 Task: In the sheet Budget Analysis ToolFont size of heading  18 Font style of dataoswald 'Font size of data '9 Alignment of headline & dataAlign center.   Fill color in heading, Red Font color of dataIn the sheet   Elite Sales   book
Action: Mouse moved to (50, 145)
Screenshot: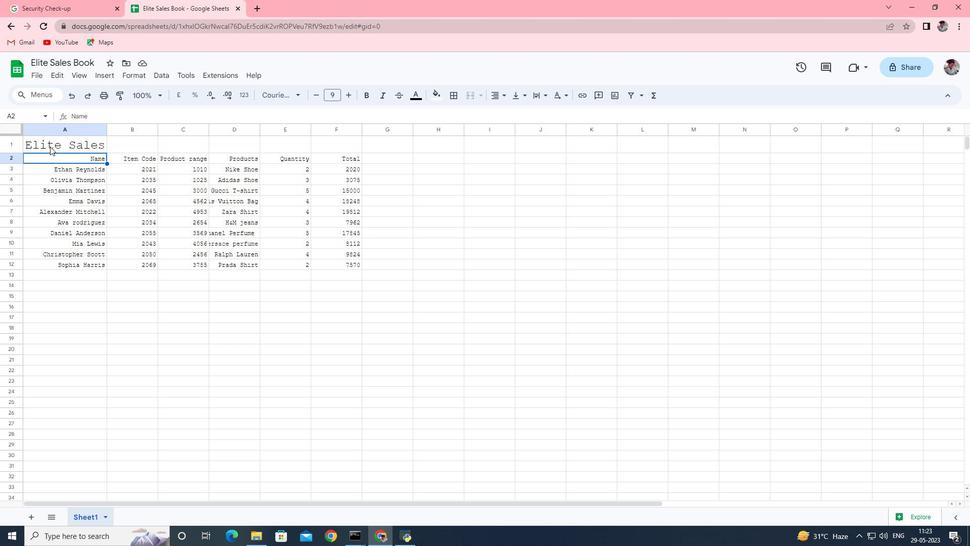 
Action: Mouse pressed left at (50, 145)
Screenshot: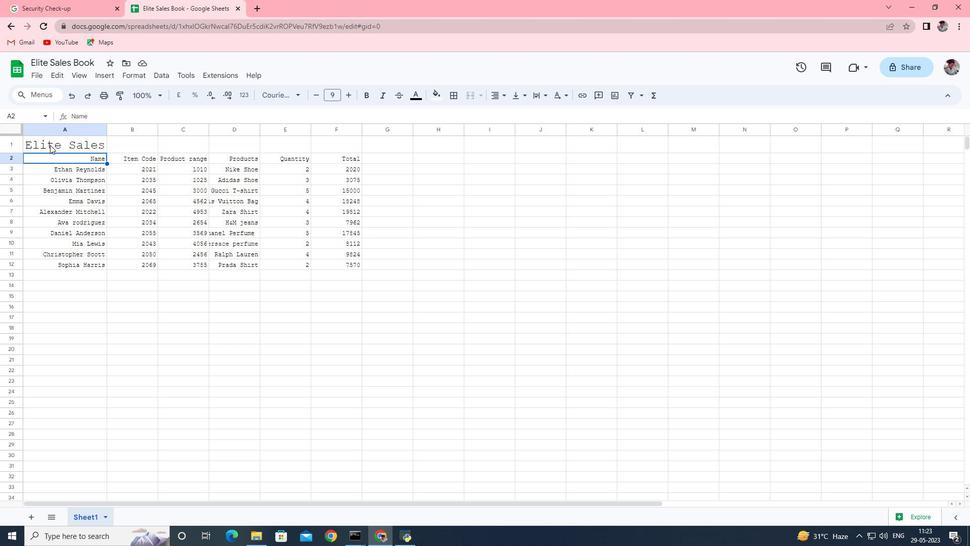 
Action: Mouse moved to (316, 96)
Screenshot: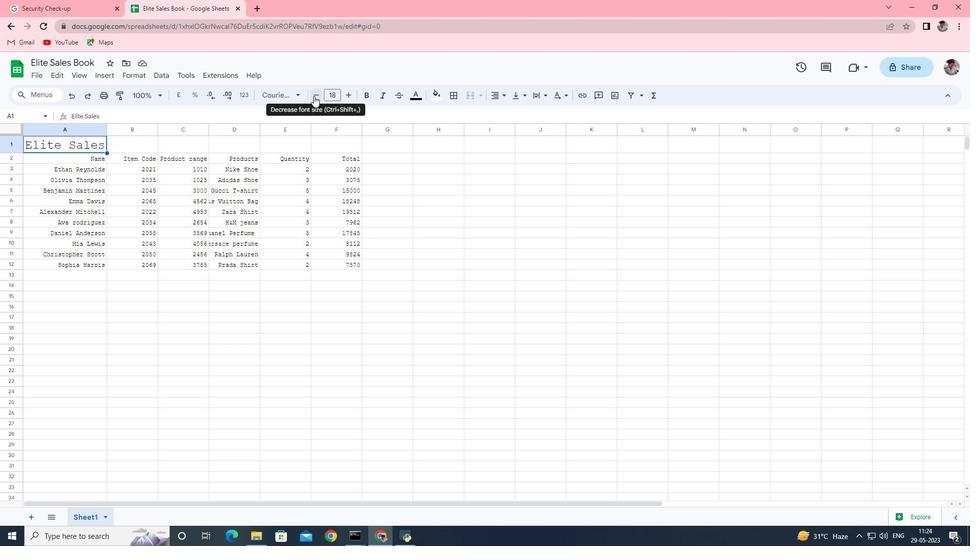 
Action: Mouse pressed left at (316, 96)
Screenshot: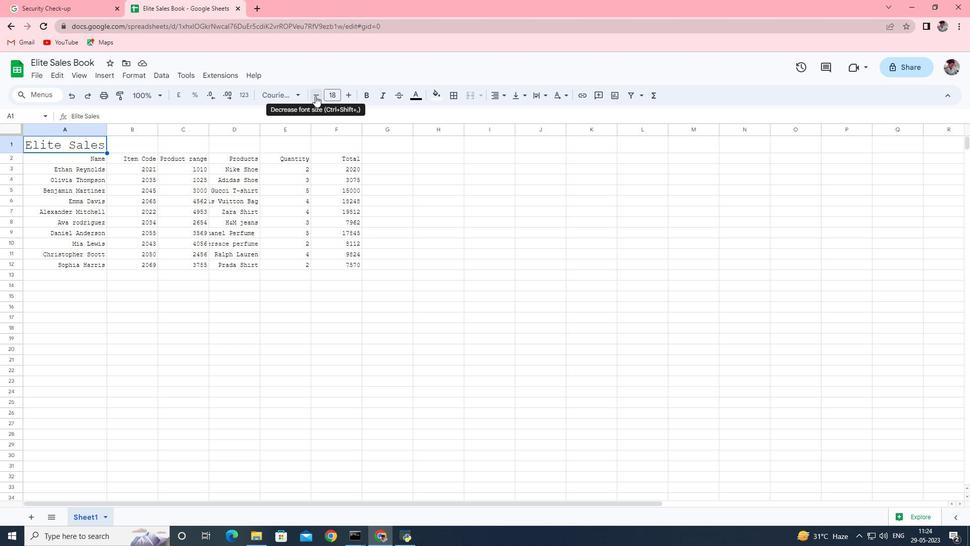 
Action: Mouse moved to (346, 95)
Screenshot: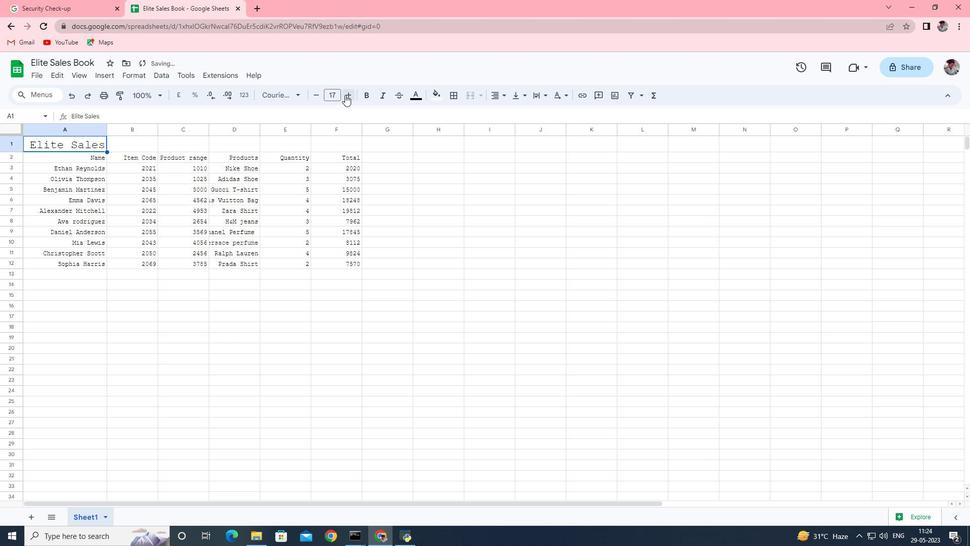 
Action: Mouse pressed left at (346, 95)
Screenshot: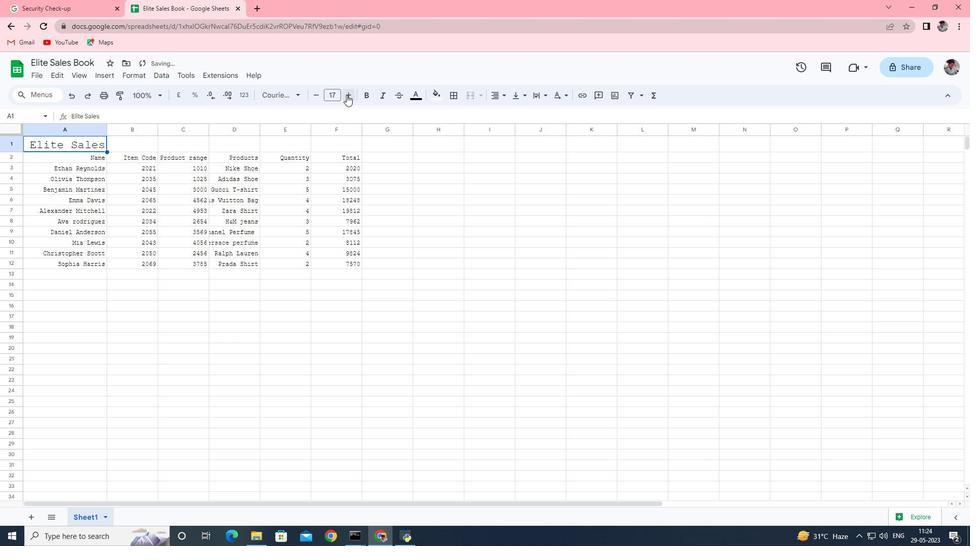 
Action: Mouse moved to (61, 156)
Screenshot: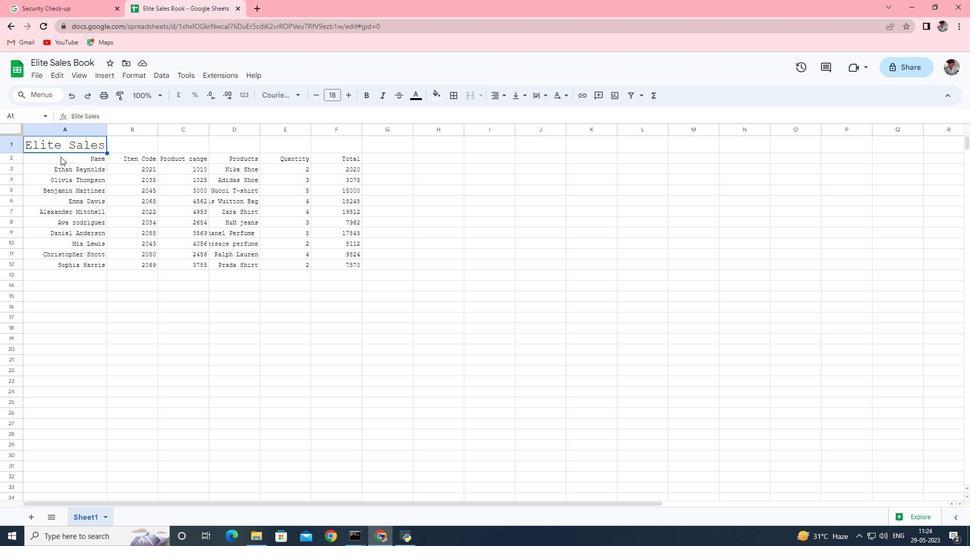 
Action: Mouse pressed left at (61, 156)
Screenshot: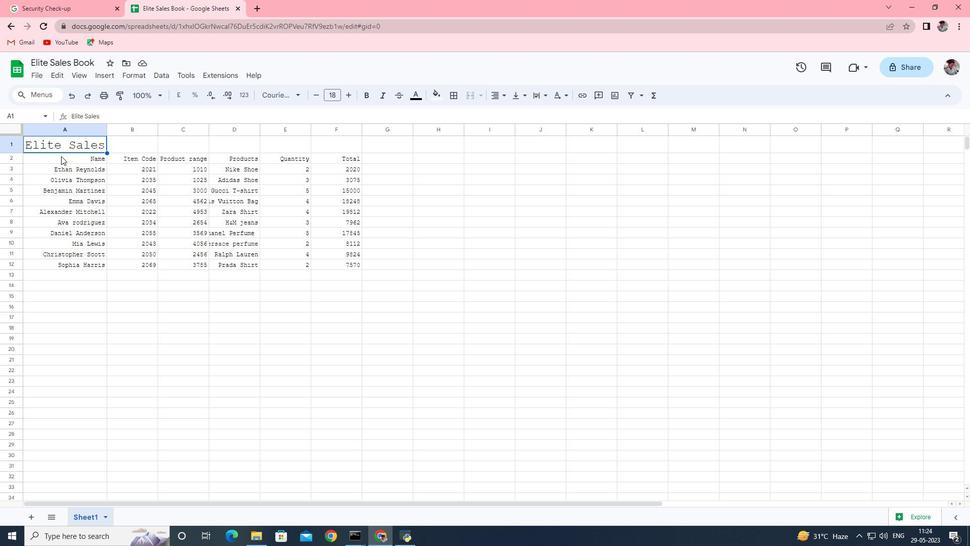 
Action: Mouse moved to (297, 94)
Screenshot: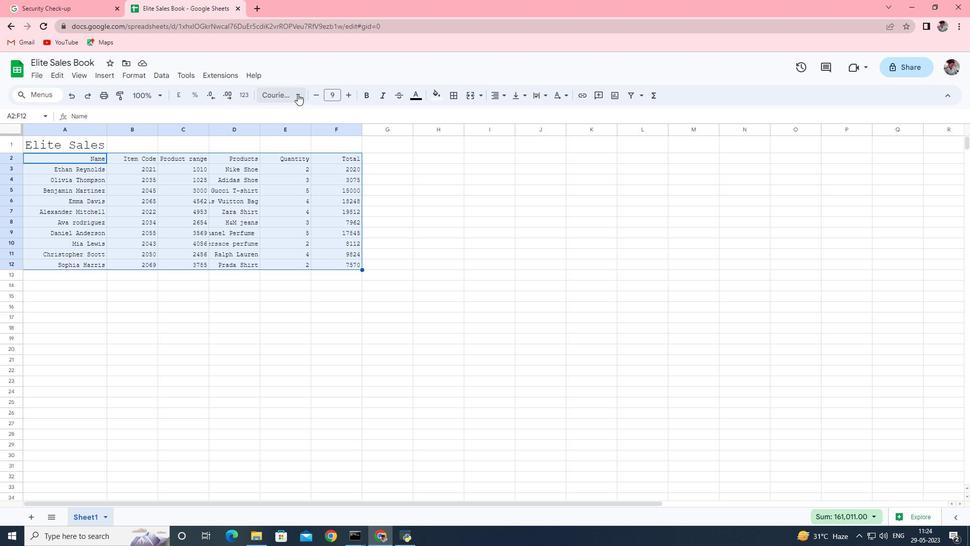 
Action: Mouse pressed left at (297, 94)
Screenshot: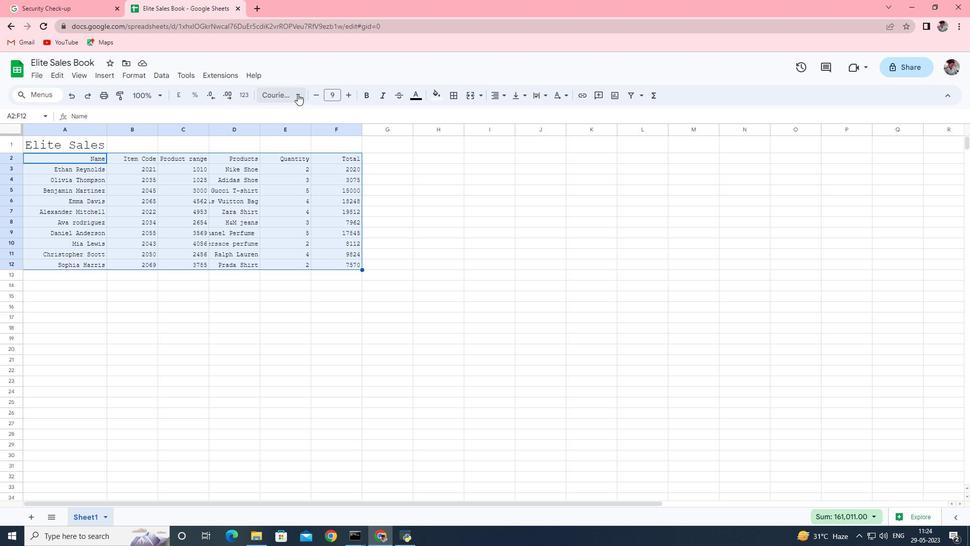 
Action: Mouse moved to (321, 268)
Screenshot: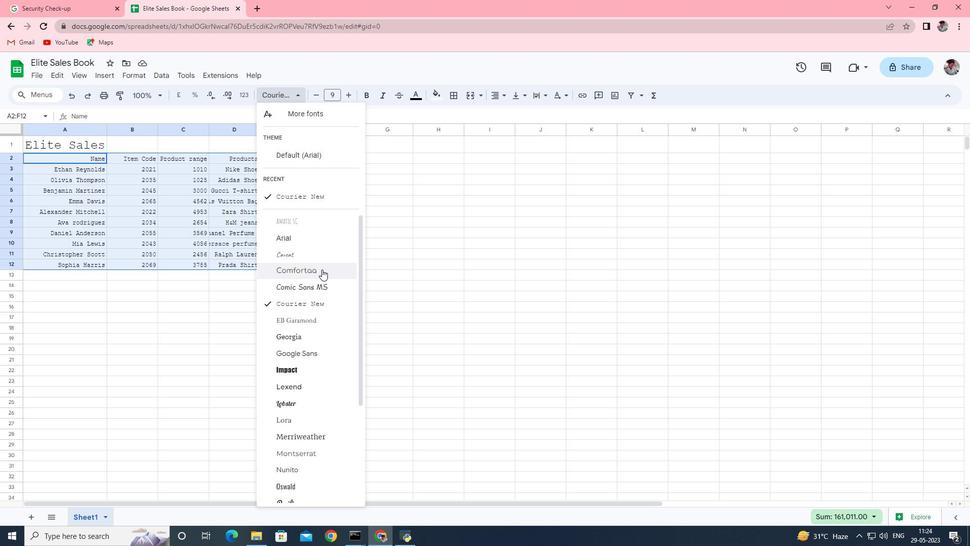 
Action: Key pressed os
Screenshot: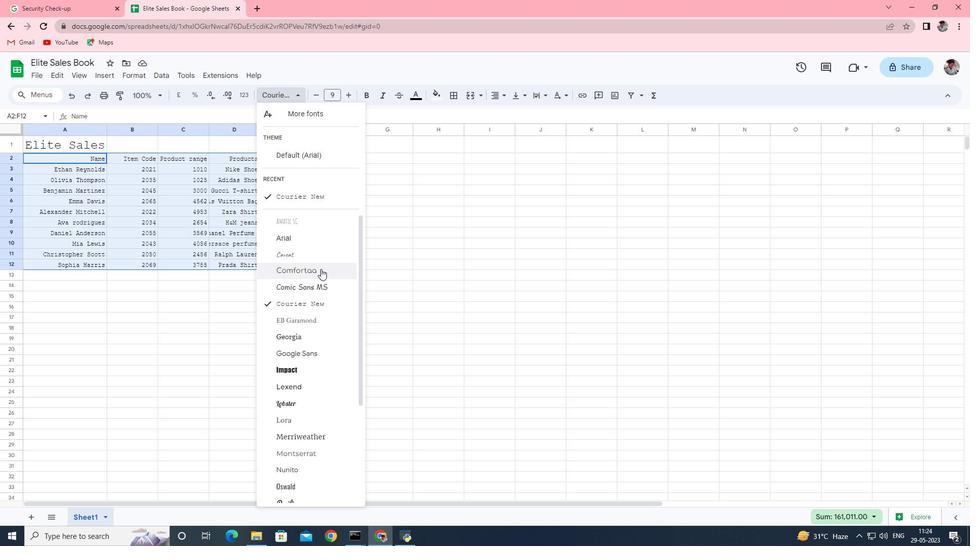 
Action: Mouse moved to (274, 401)
Screenshot: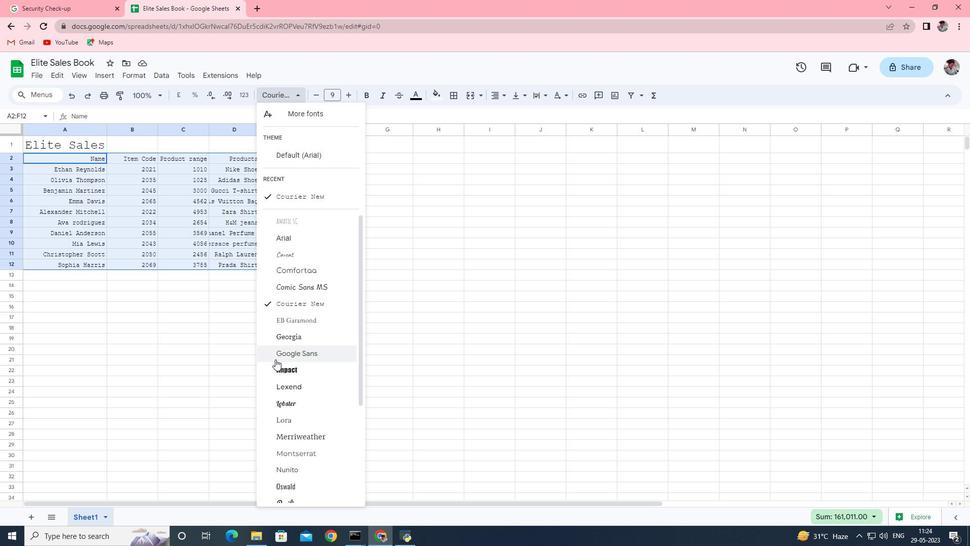 
Action: Mouse scrolled (274, 400) with delta (0, 0)
Screenshot: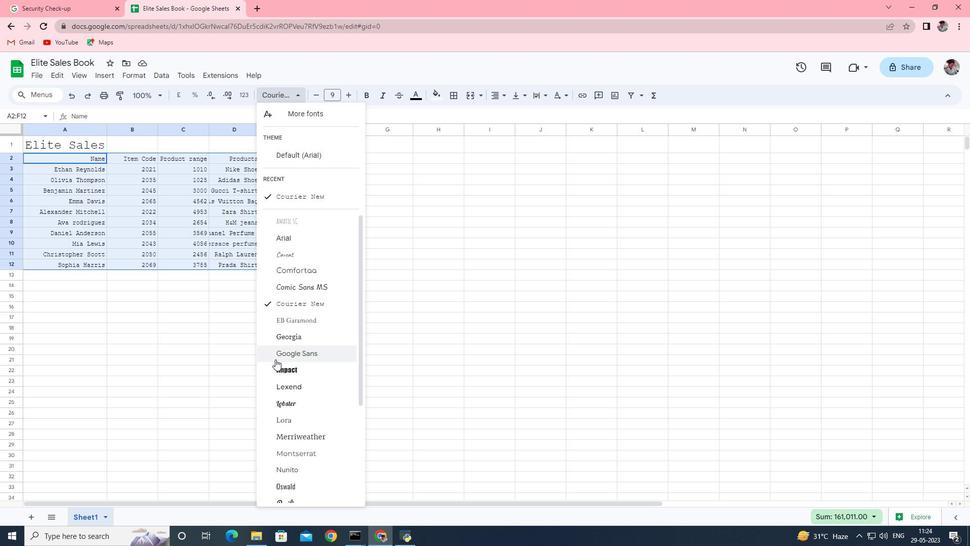 
Action: Mouse moved to (288, 431)
Screenshot: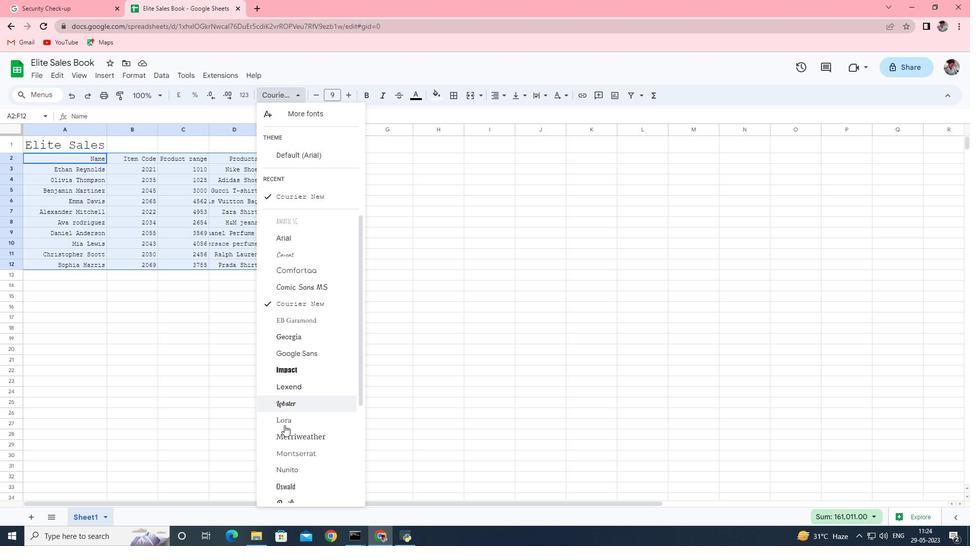 
Action: Mouse scrolled (288, 430) with delta (0, 0)
Screenshot: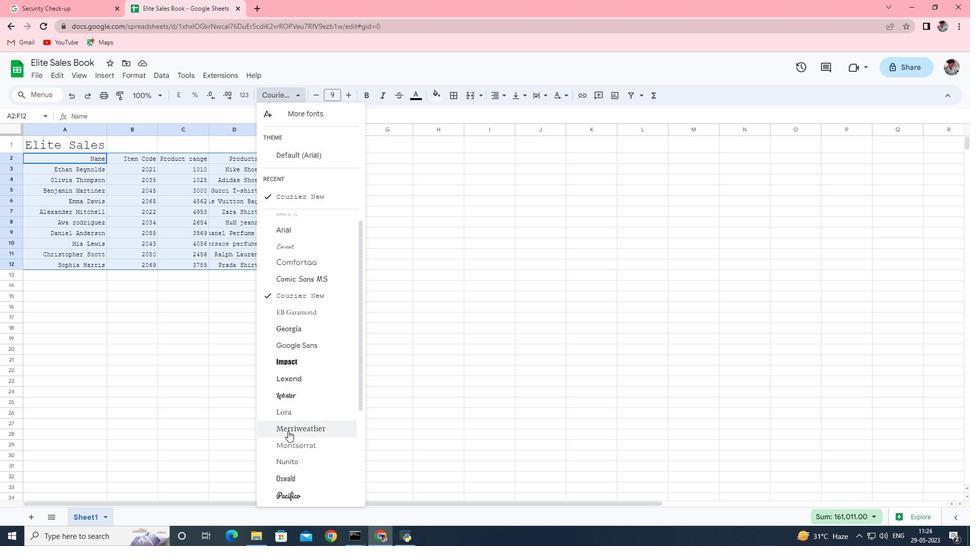 
Action: Mouse moved to (301, 385)
Screenshot: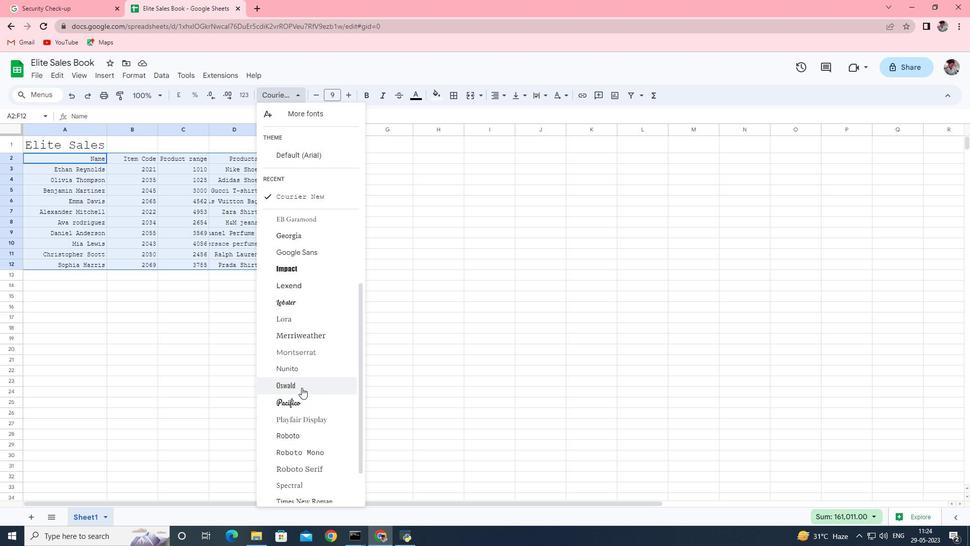 
Action: Mouse pressed left at (301, 385)
Screenshot: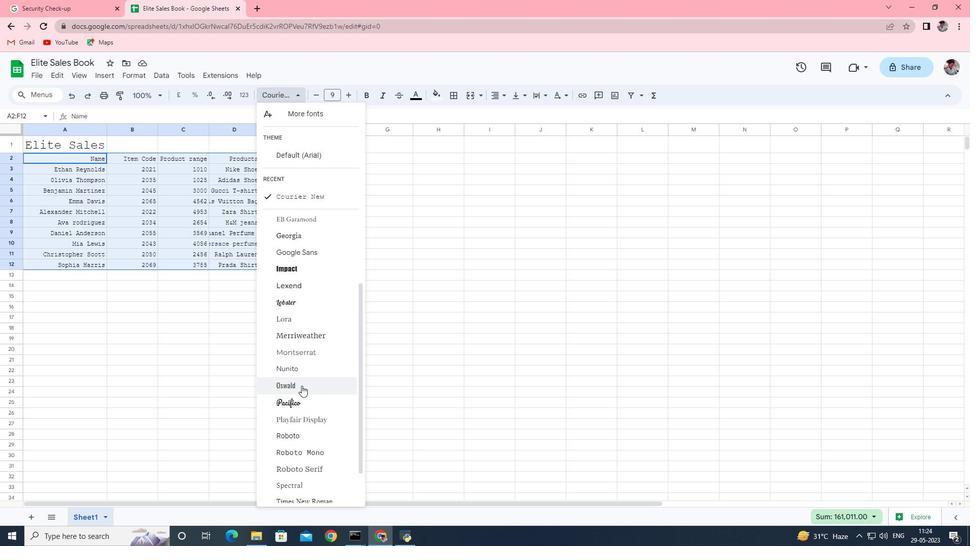 
Action: Mouse moved to (319, 96)
Screenshot: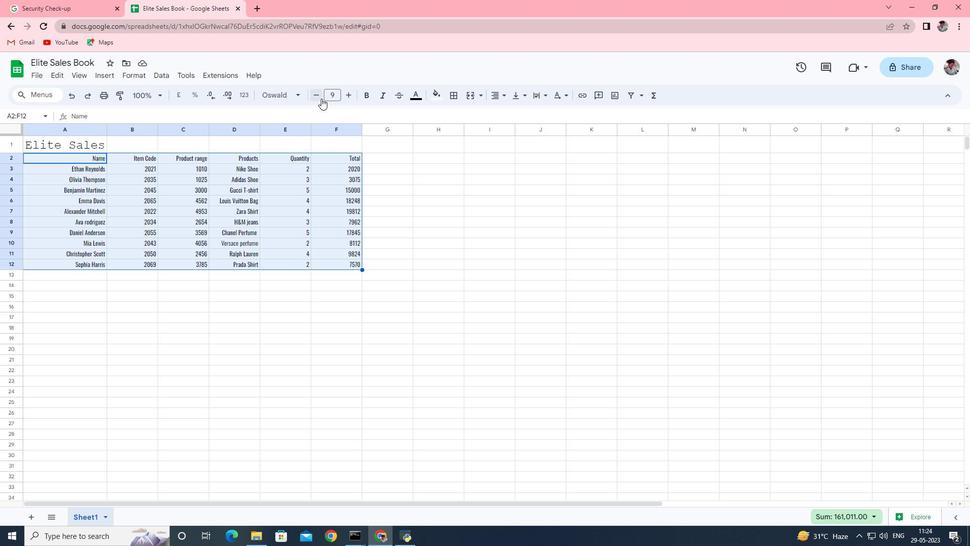 
Action: Mouse pressed left at (319, 96)
Screenshot: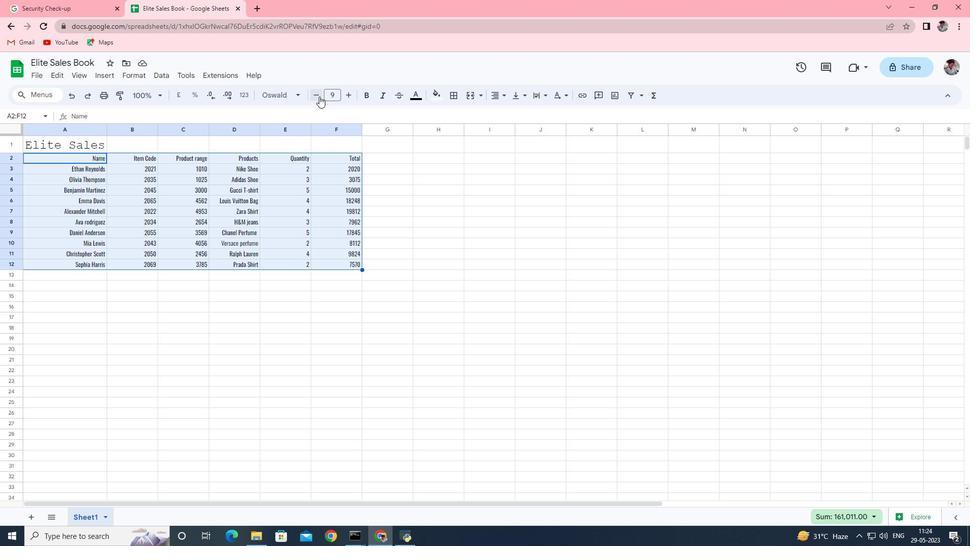 
Action: Mouse moved to (352, 94)
Screenshot: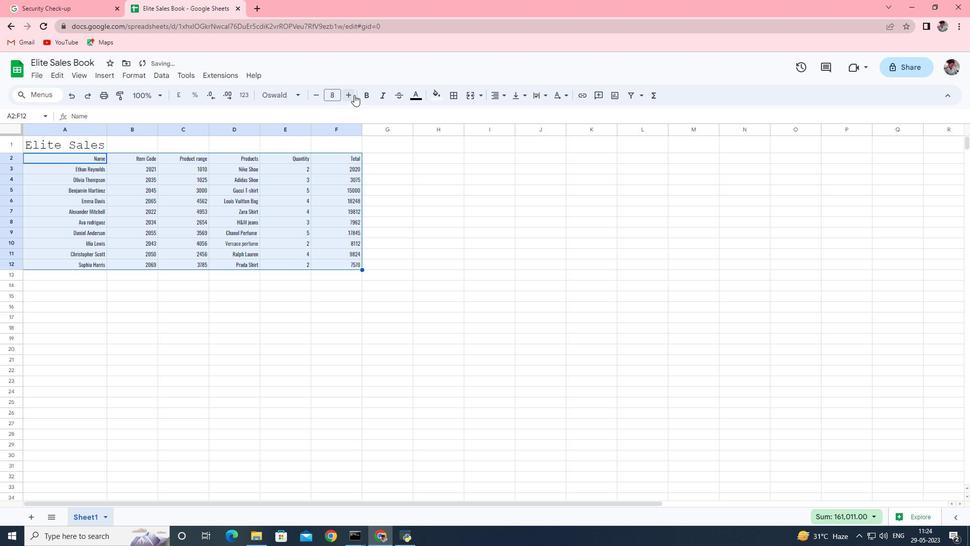 
Action: Mouse pressed left at (352, 94)
Screenshot: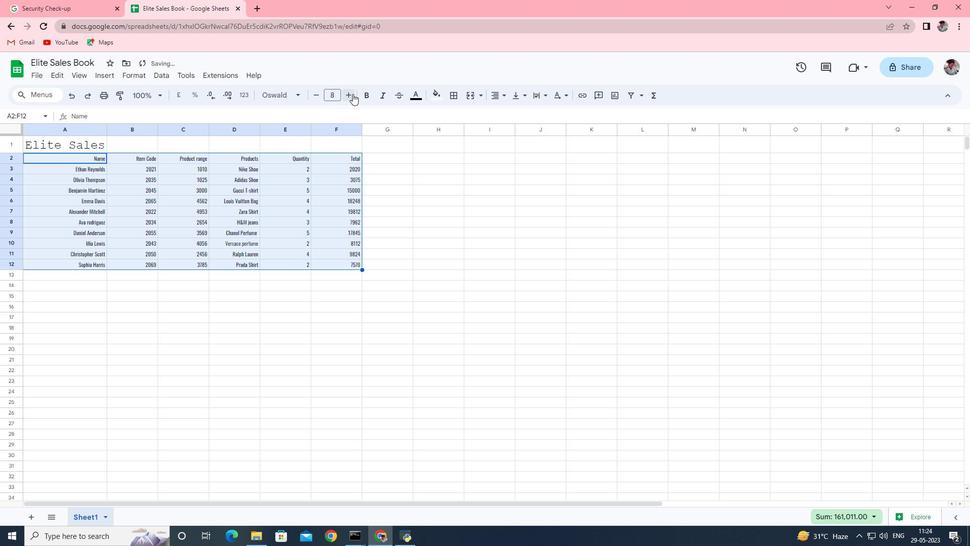 
Action: Mouse moved to (97, 149)
Screenshot: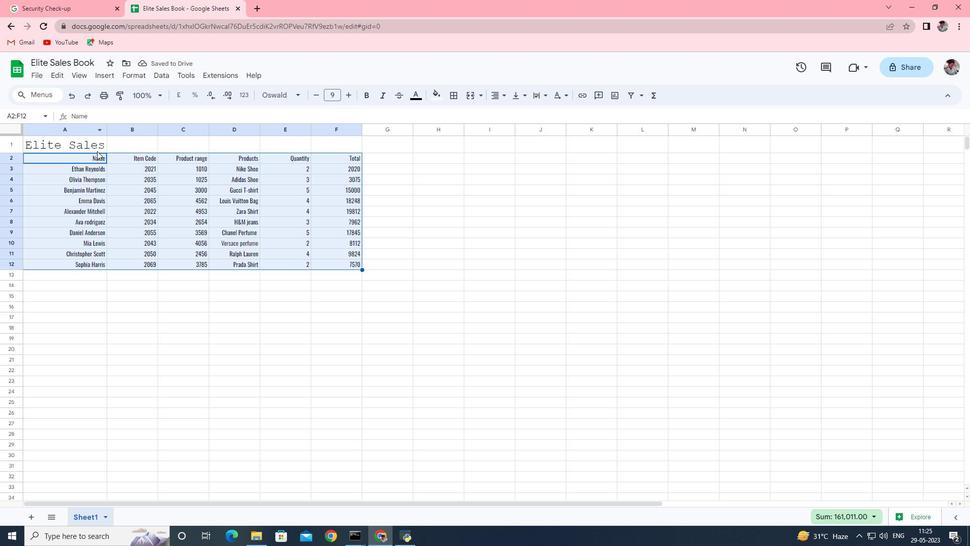 
Action: Mouse pressed left at (97, 149)
Screenshot: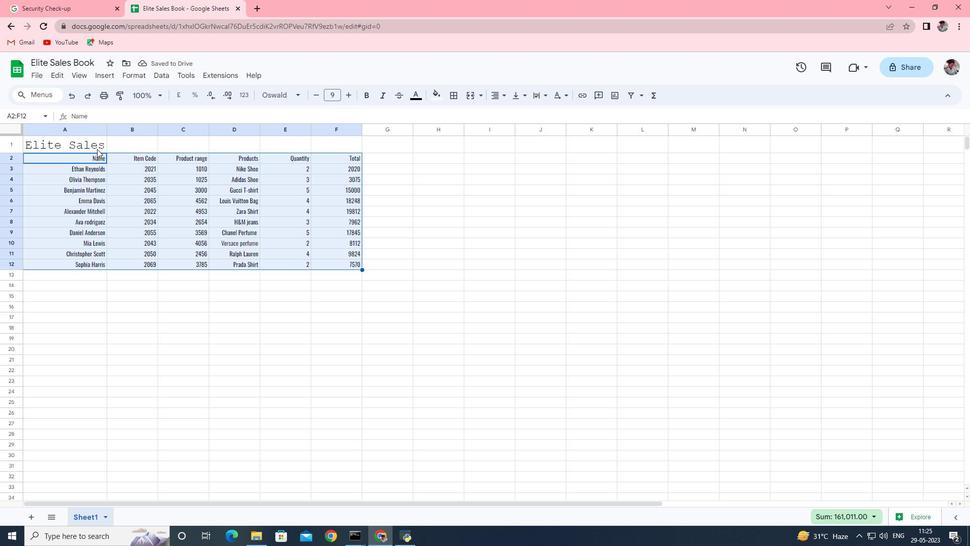 
Action: Mouse moved to (500, 97)
Screenshot: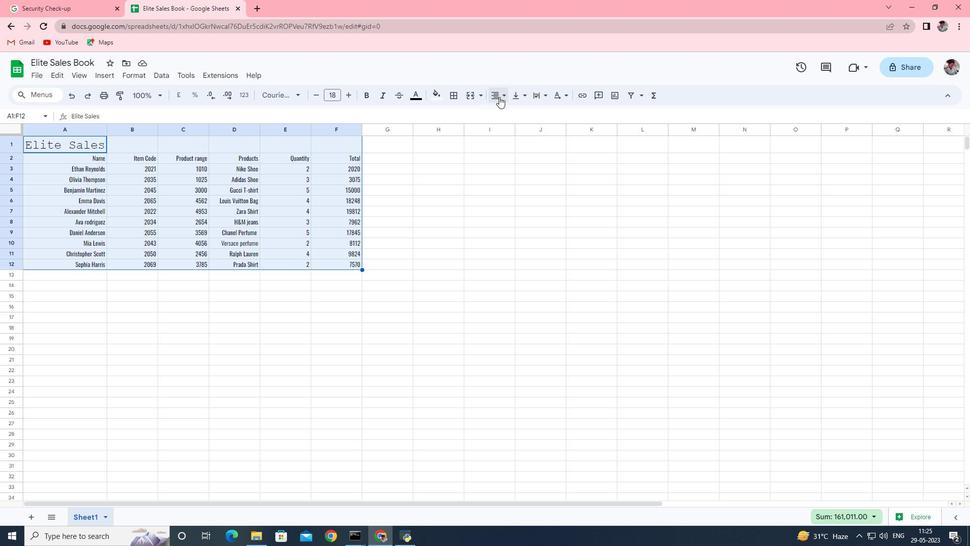 
Action: Mouse pressed left at (500, 97)
Screenshot: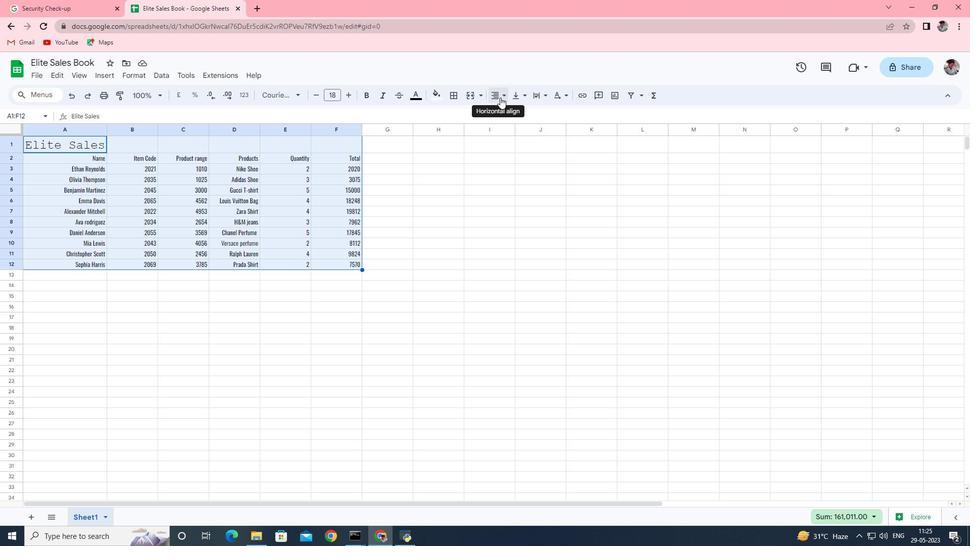 
Action: Mouse moved to (517, 116)
Screenshot: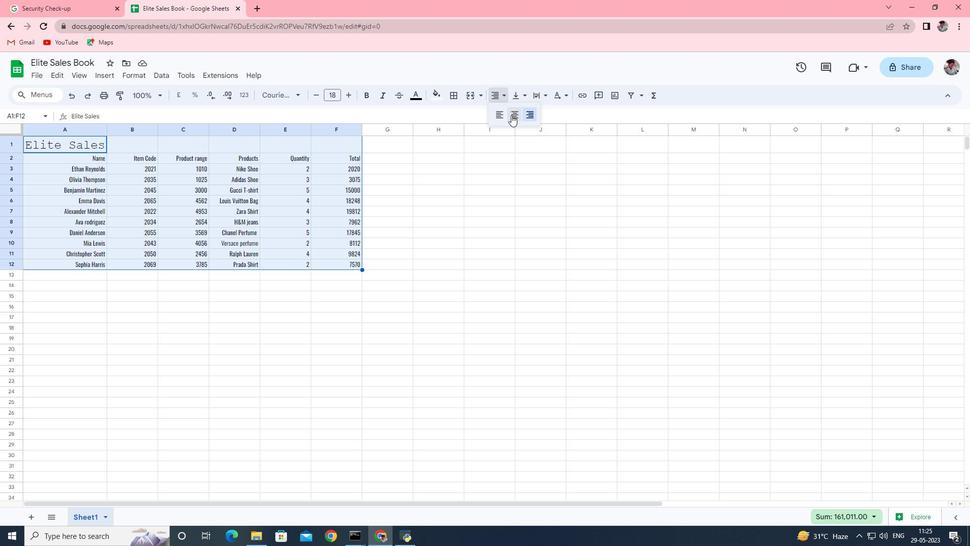 
Action: Mouse pressed left at (517, 116)
Screenshot: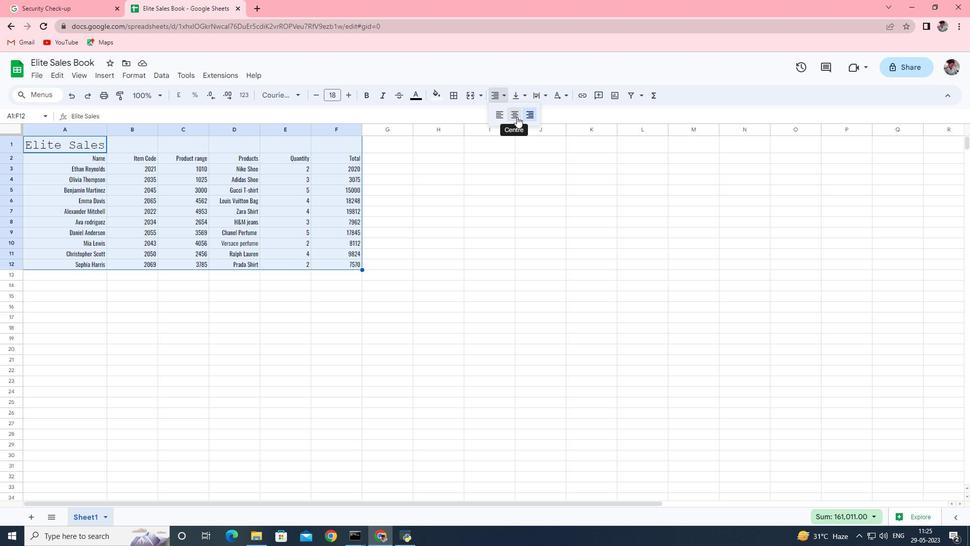 
Action: Mouse moved to (84, 144)
Screenshot: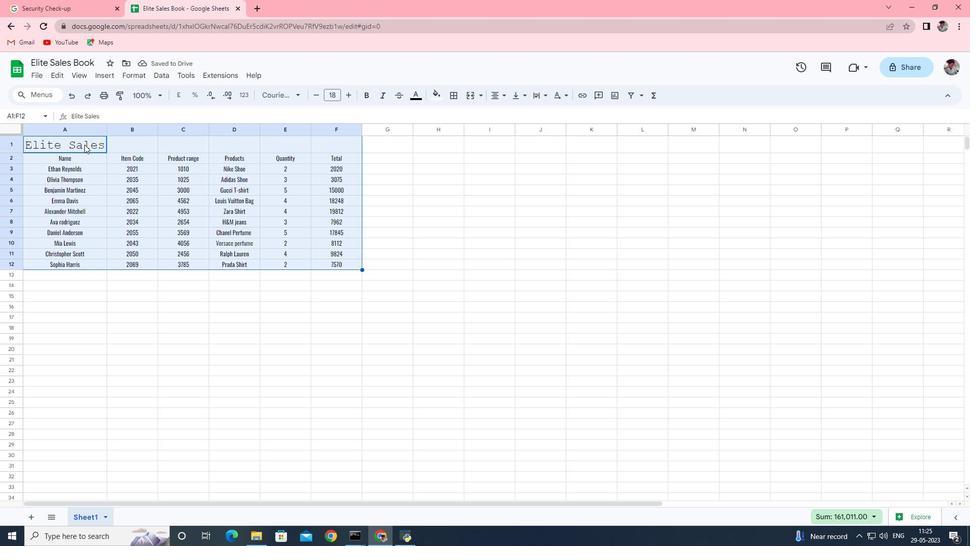 
Action: Mouse pressed left at (84, 144)
Screenshot: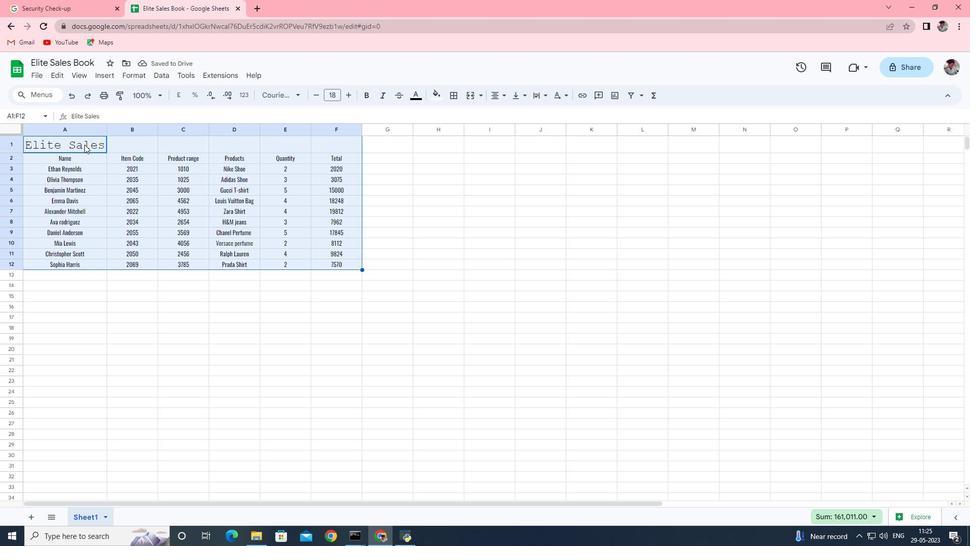 
Action: Mouse moved to (481, 99)
Screenshot: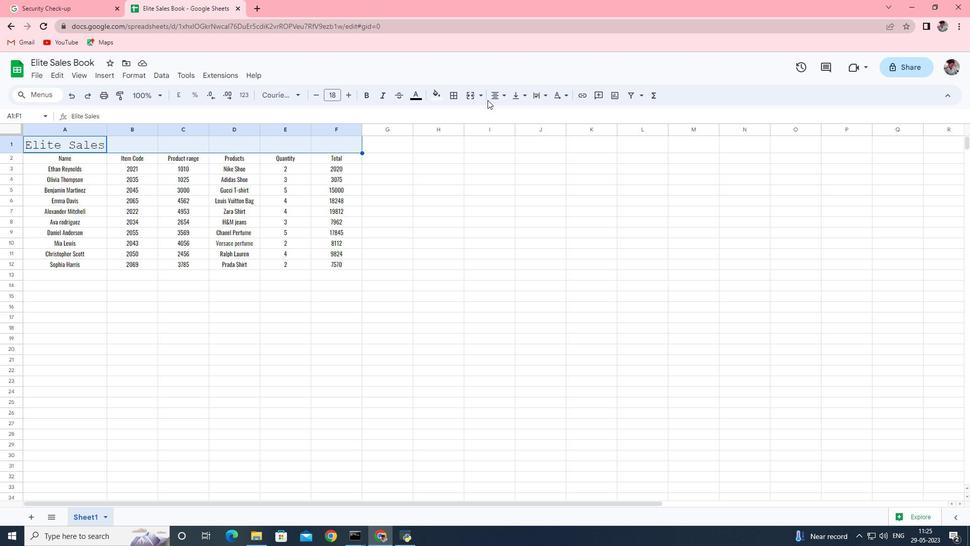 
Action: Mouse pressed left at (481, 99)
Screenshot: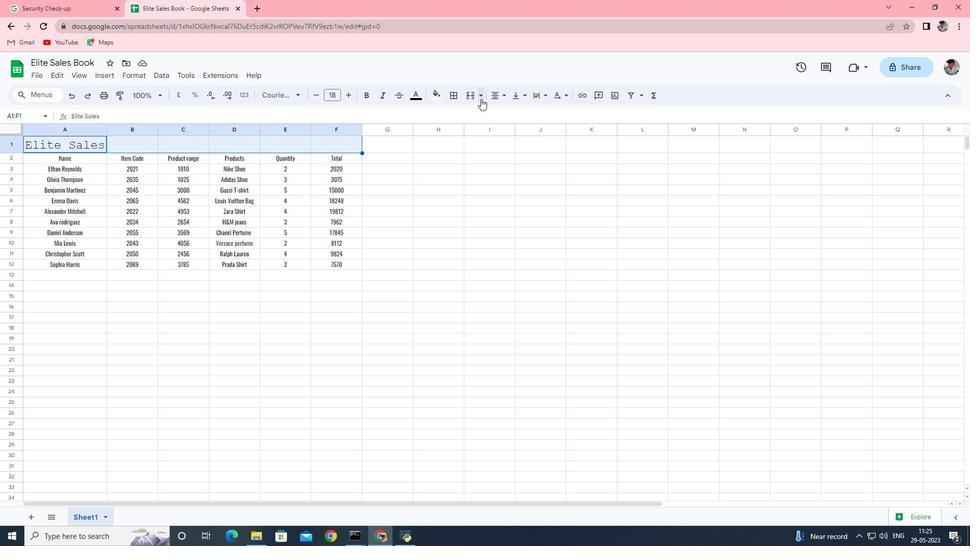 
Action: Mouse moved to (484, 117)
Screenshot: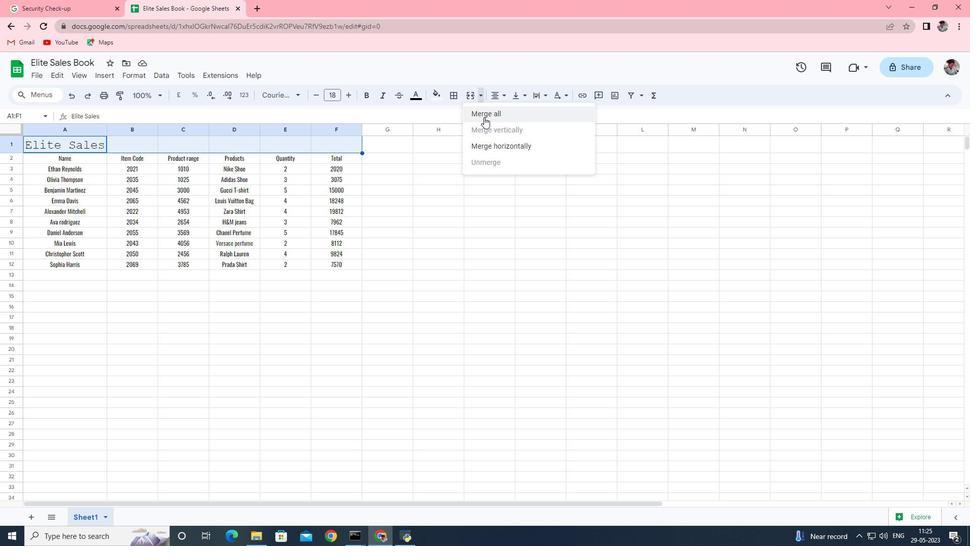 
Action: Mouse pressed left at (484, 117)
Screenshot: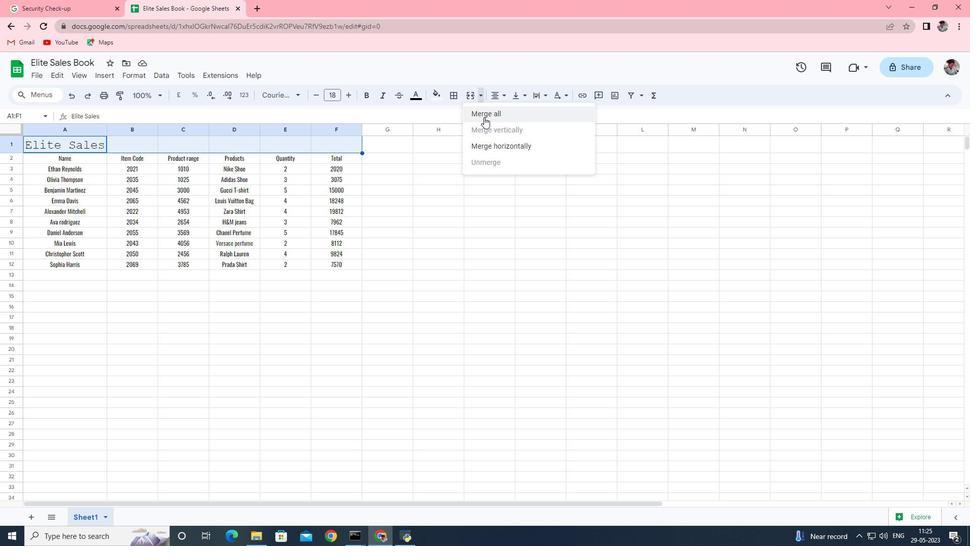 
Action: Mouse moved to (441, 97)
Screenshot: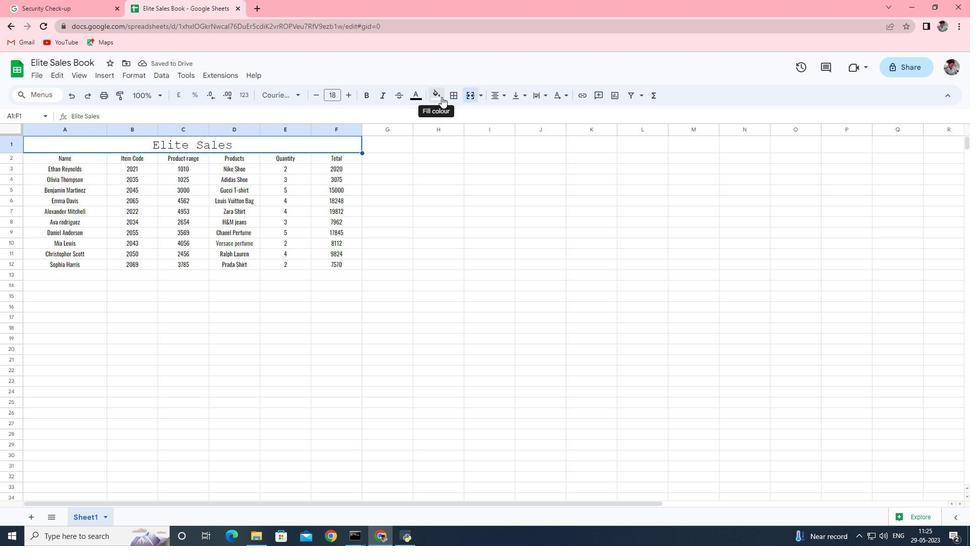 
Action: Mouse pressed left at (441, 97)
Screenshot: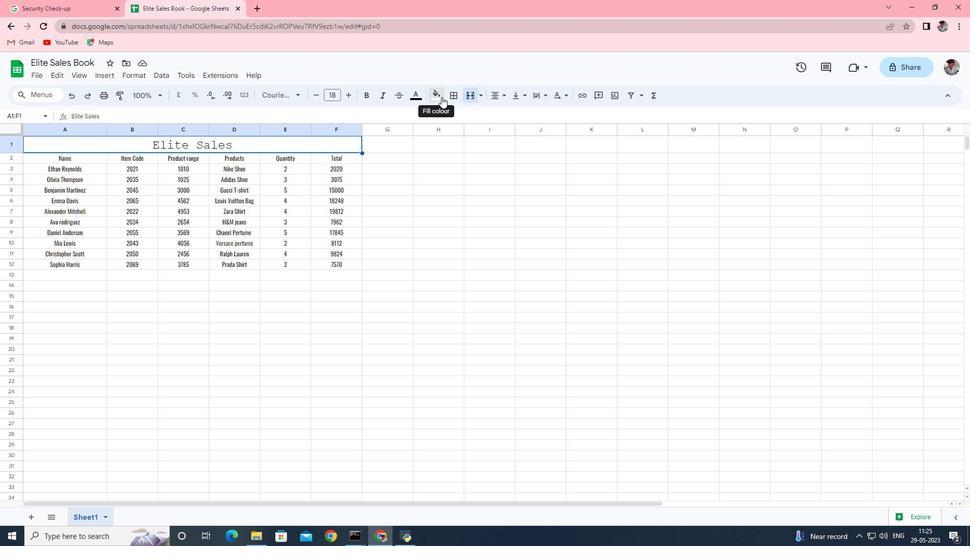 
Action: Mouse moved to (453, 140)
Screenshot: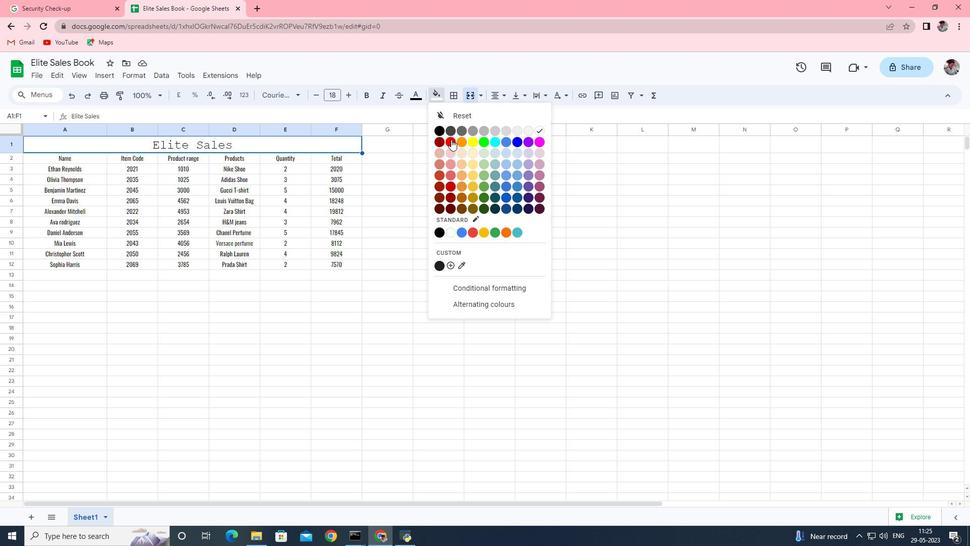 
Action: Mouse pressed left at (453, 140)
Screenshot: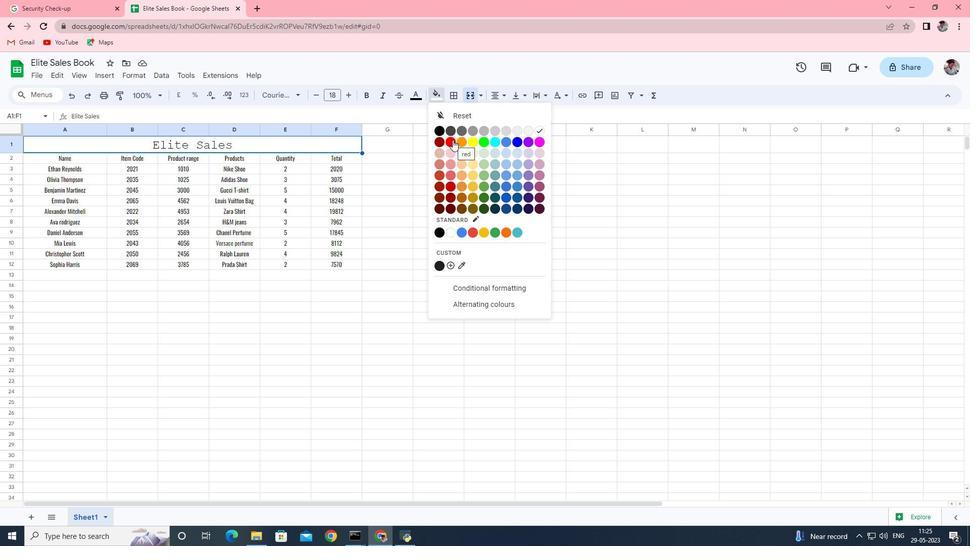 
Action: Mouse moved to (55, 158)
Screenshot: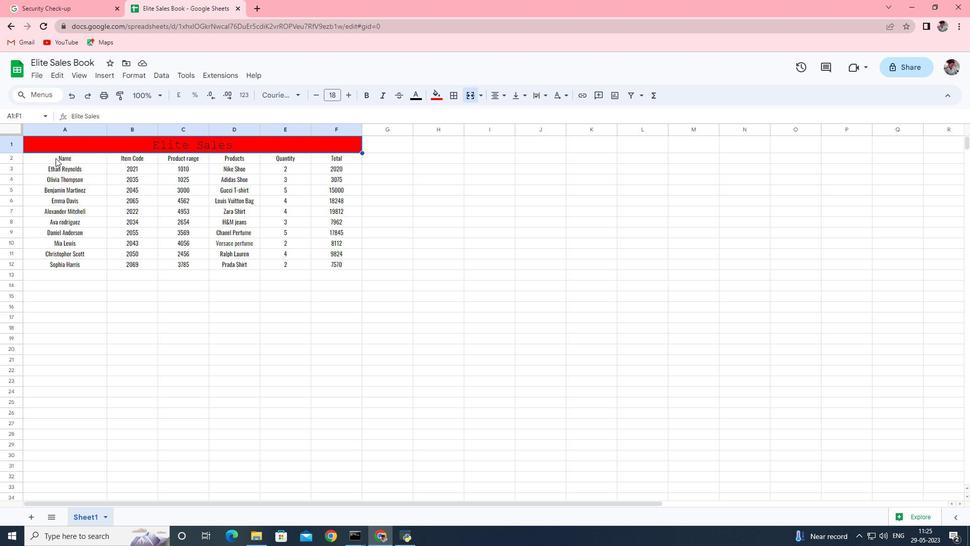 
Action: Mouse pressed left at (55, 158)
Screenshot: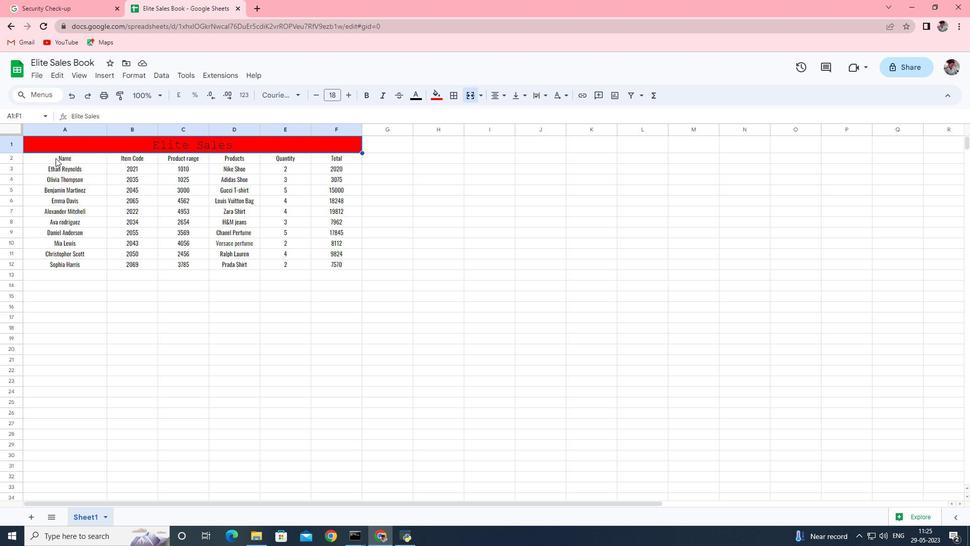 
Action: Mouse moved to (421, 98)
Screenshot: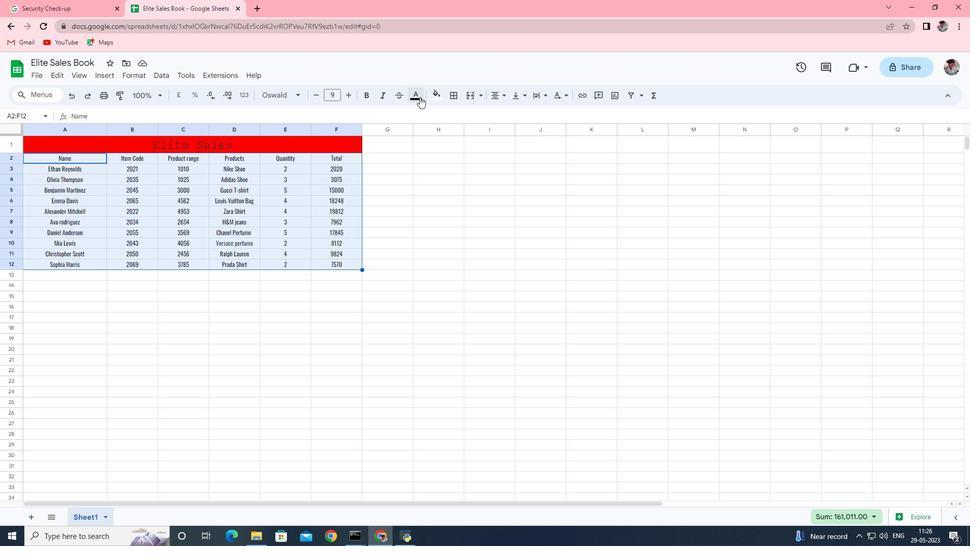 
Action: Mouse pressed left at (421, 98)
Screenshot: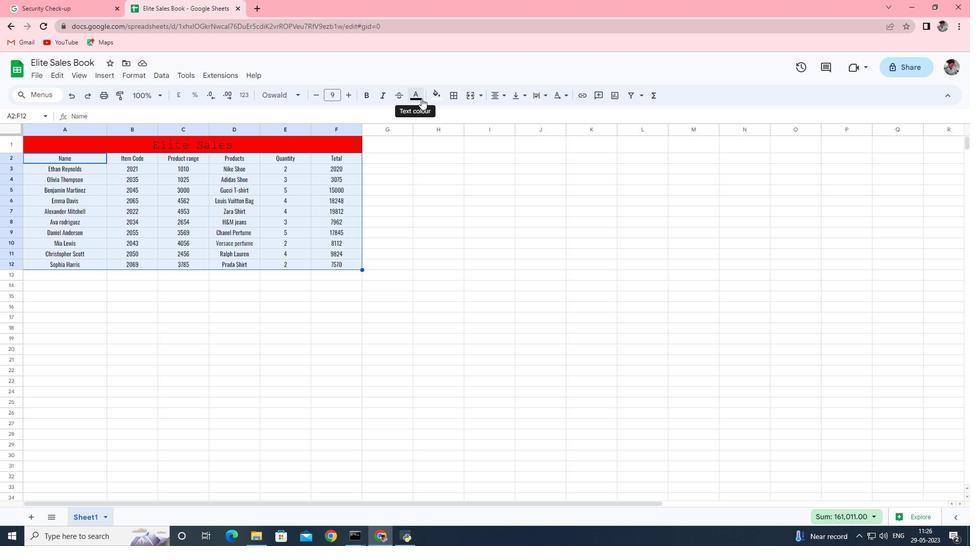 
Action: Mouse moved to (418, 131)
Screenshot: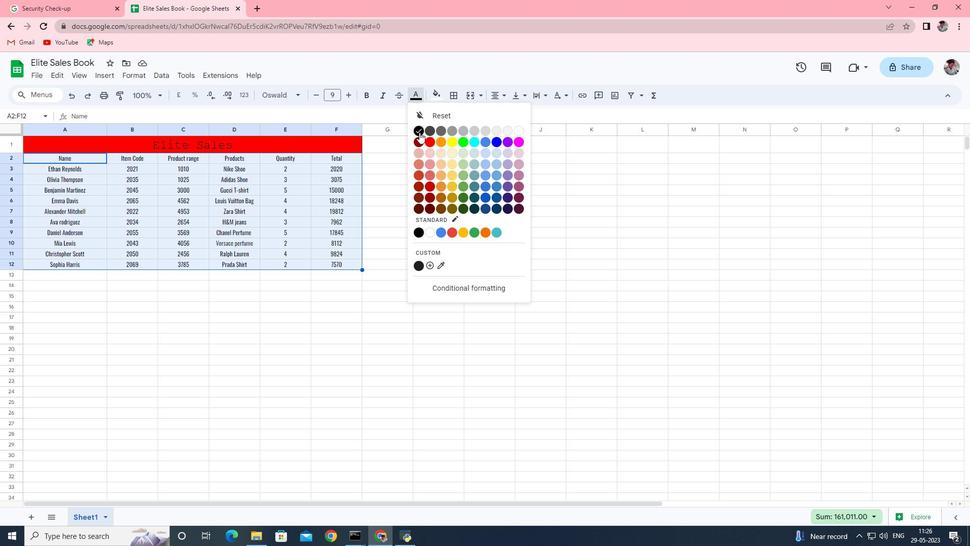 
Action: Mouse pressed left at (418, 131)
Screenshot: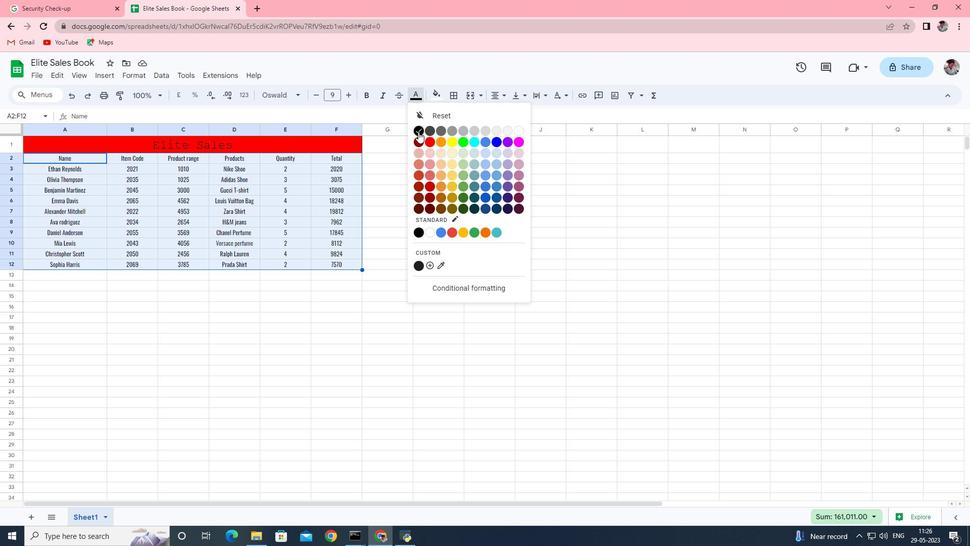 
Action: Mouse moved to (409, 207)
Screenshot: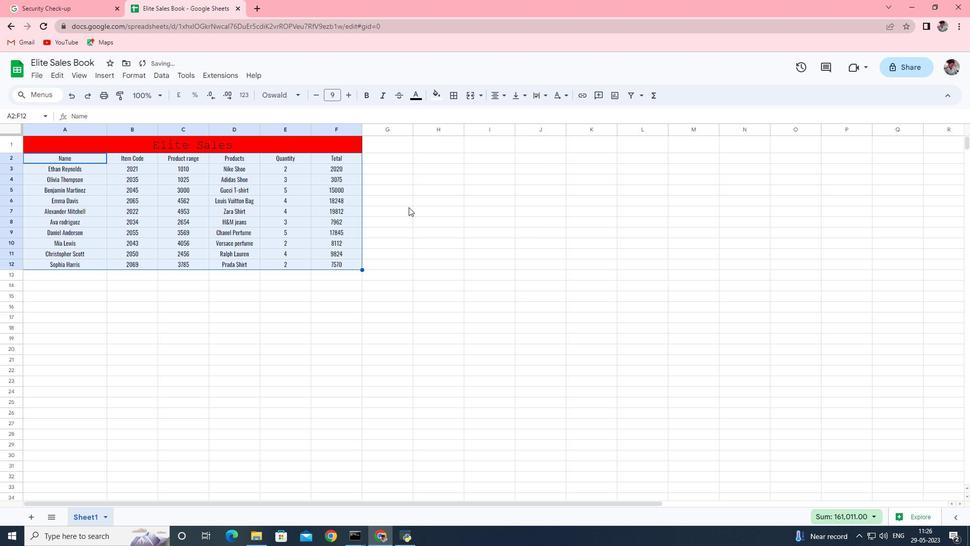 
Action: Key pressed ctrl+D<'\x13'><'\x1a'>
Screenshot: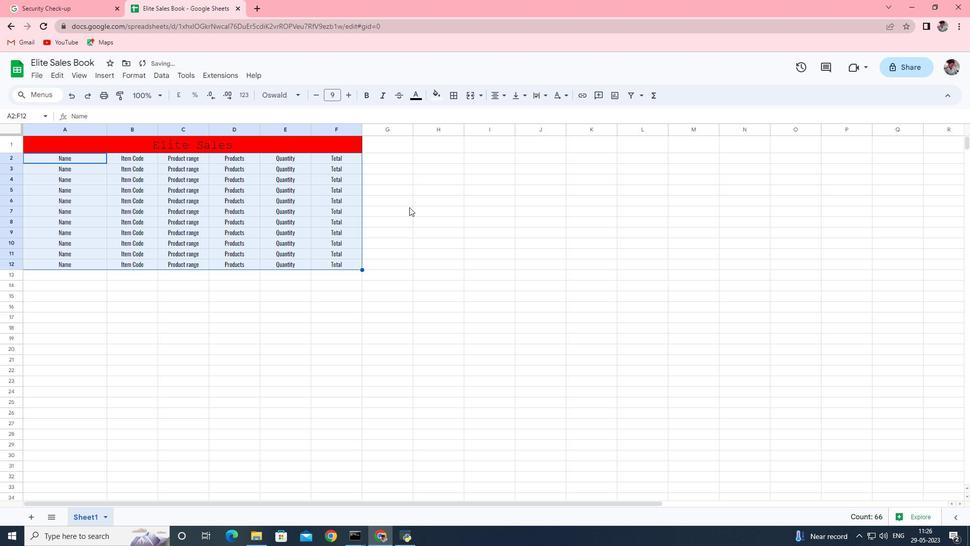 
Action: Mouse moved to (410, 206)
Screenshot: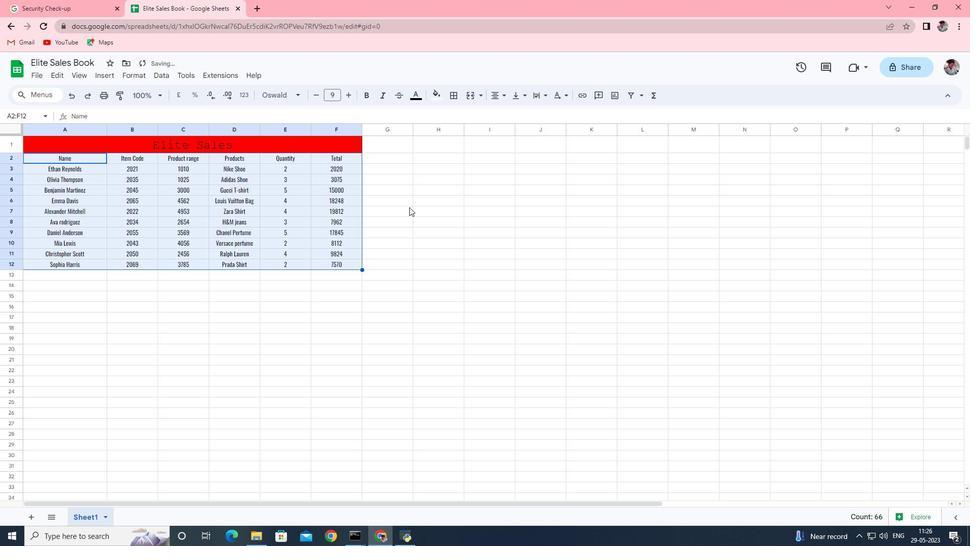 
Action: Key pressed ctrl+S
Screenshot: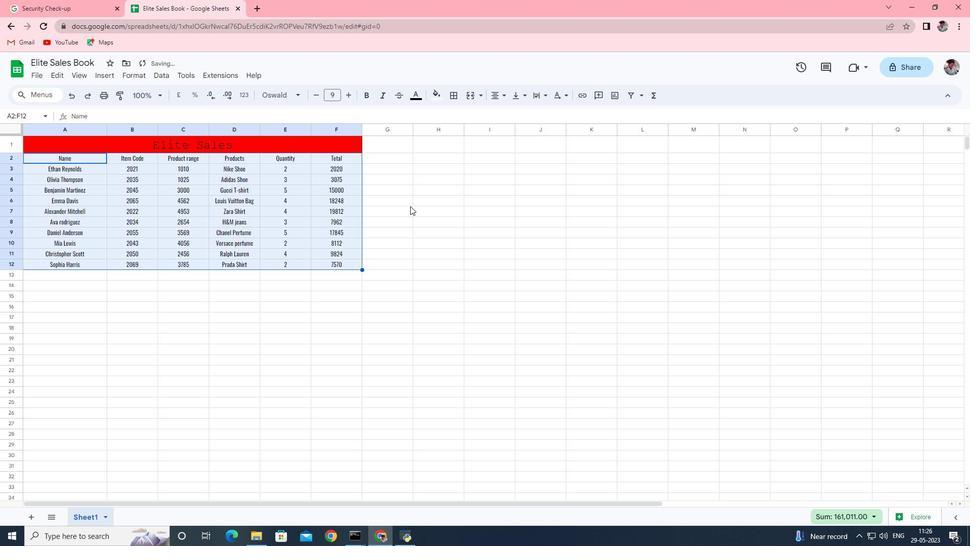 
Action: Mouse moved to (429, 194)
Screenshot: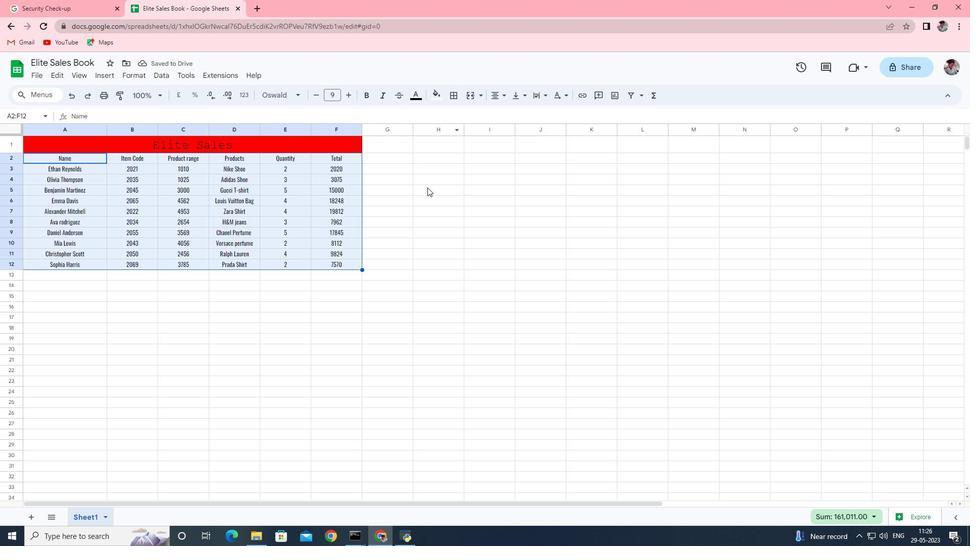 
Action: Mouse pressed left at (429, 194)
Screenshot: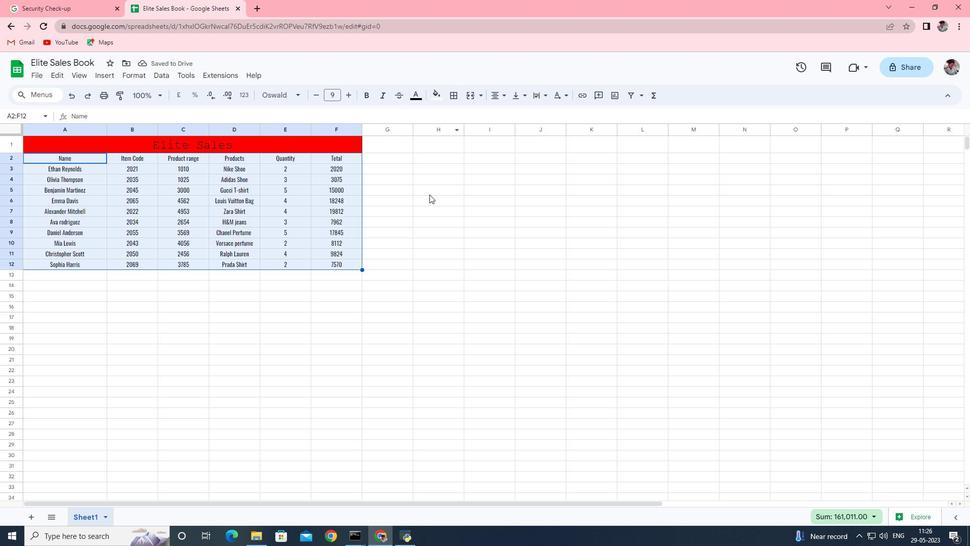 
Action: Mouse moved to (406, 166)
Screenshot: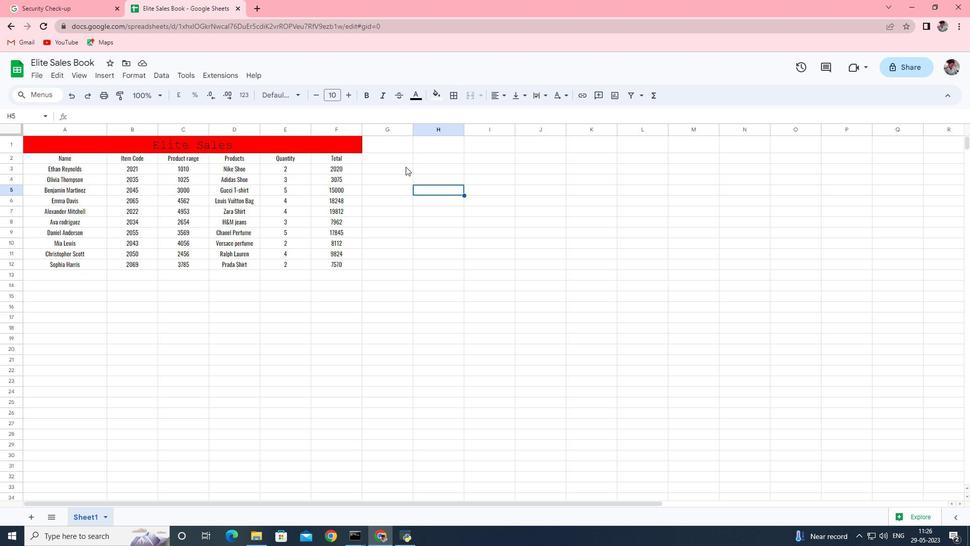 
Action: Key pressed ctrl+S
Screenshot: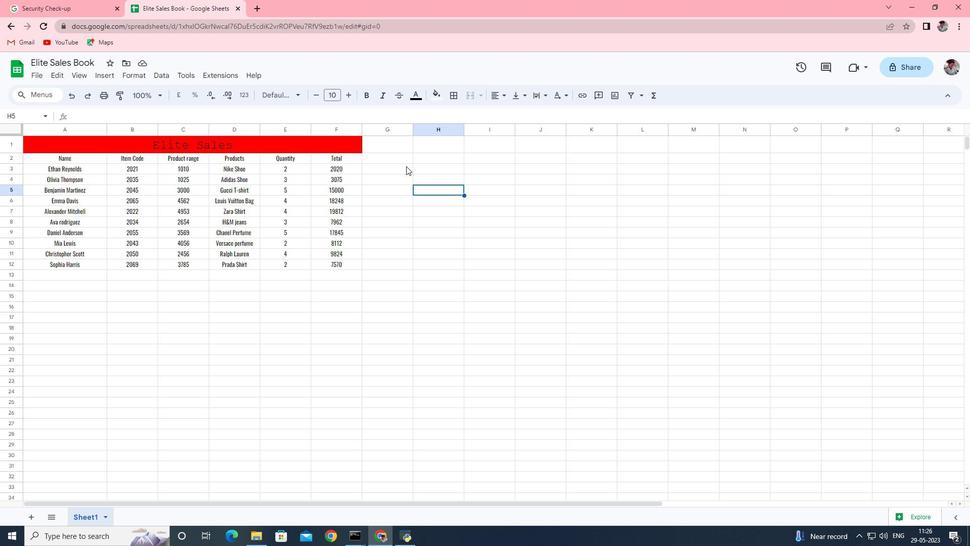 
Action: Mouse moved to (97, 60)
Screenshot: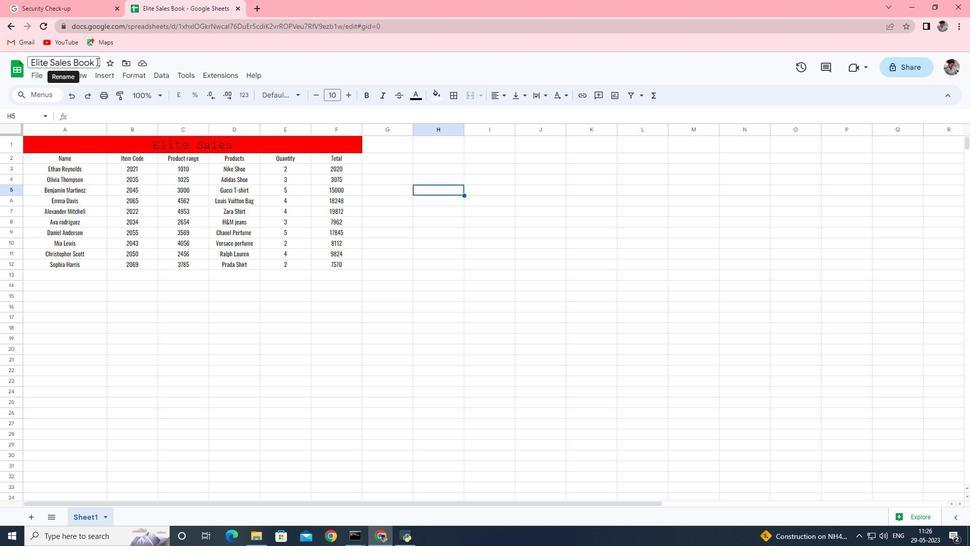 
